 Task: In the  document performance.html Insert the command  'Editing'Email the file to   'softage.9@softage.net', with message attached Attention Needed: Please prioritize going through the email I've sent. and file type: Open Document
Action: Mouse moved to (291, 398)
Screenshot: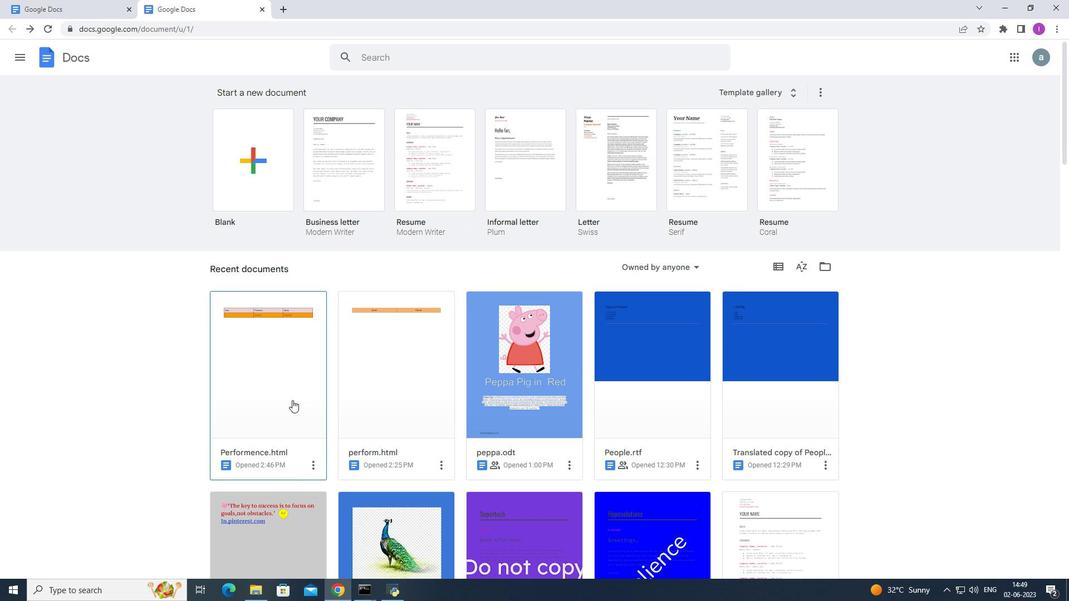 
Action: Mouse pressed left at (291, 398)
Screenshot: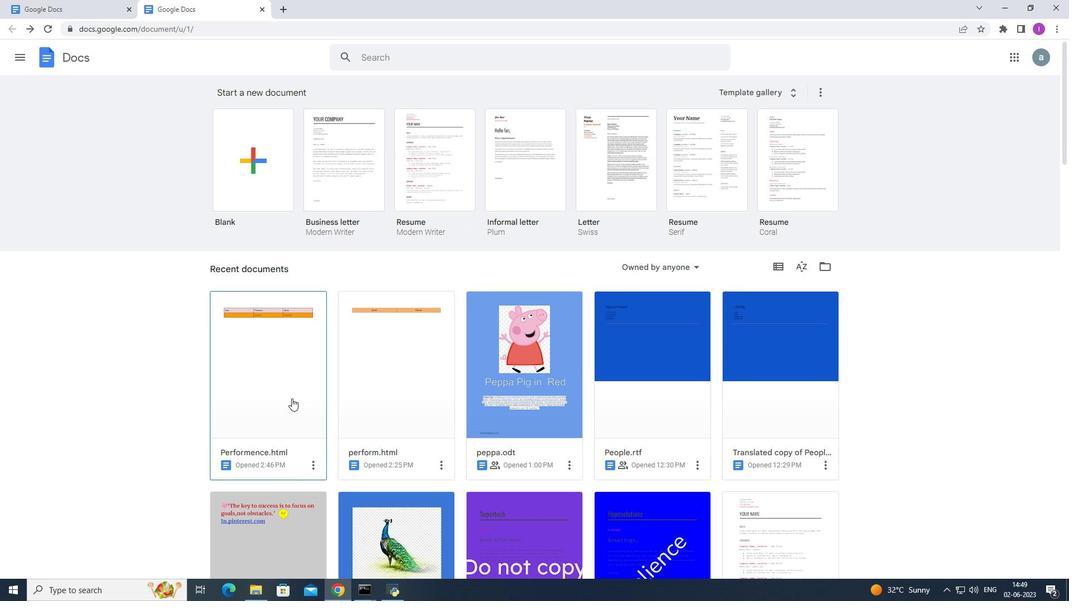 
Action: Mouse moved to (1015, 86)
Screenshot: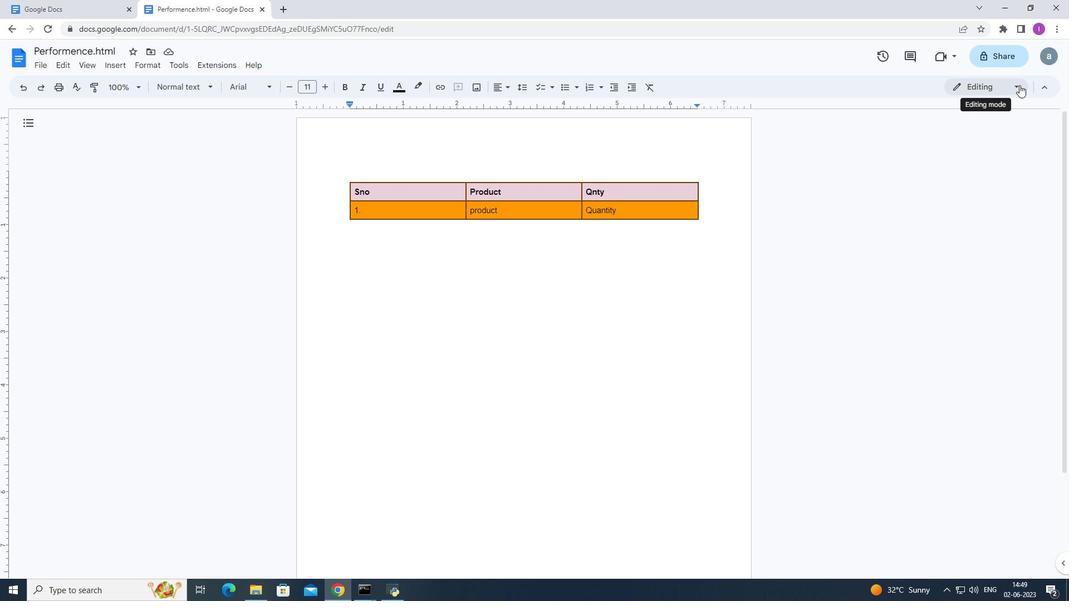 
Action: Mouse pressed left at (1015, 86)
Screenshot: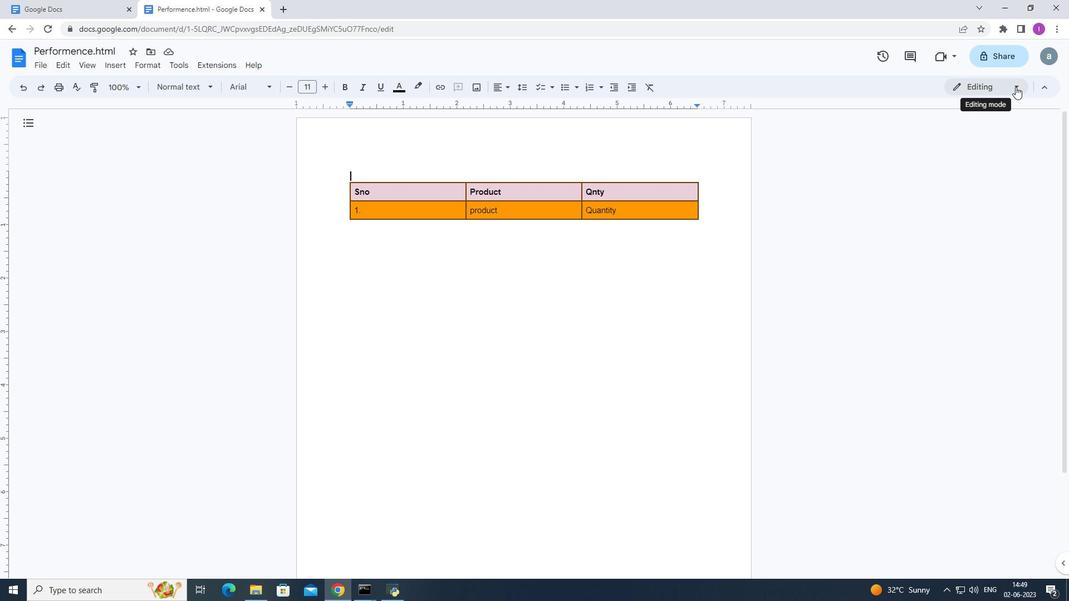 
Action: Mouse moved to (950, 116)
Screenshot: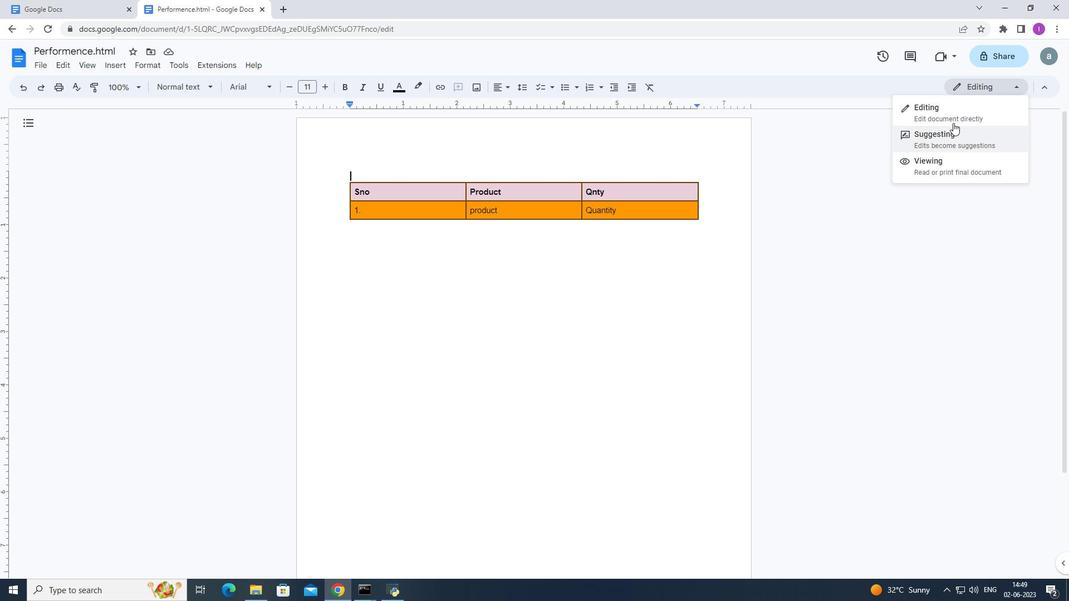 
Action: Mouse pressed left at (950, 116)
Screenshot: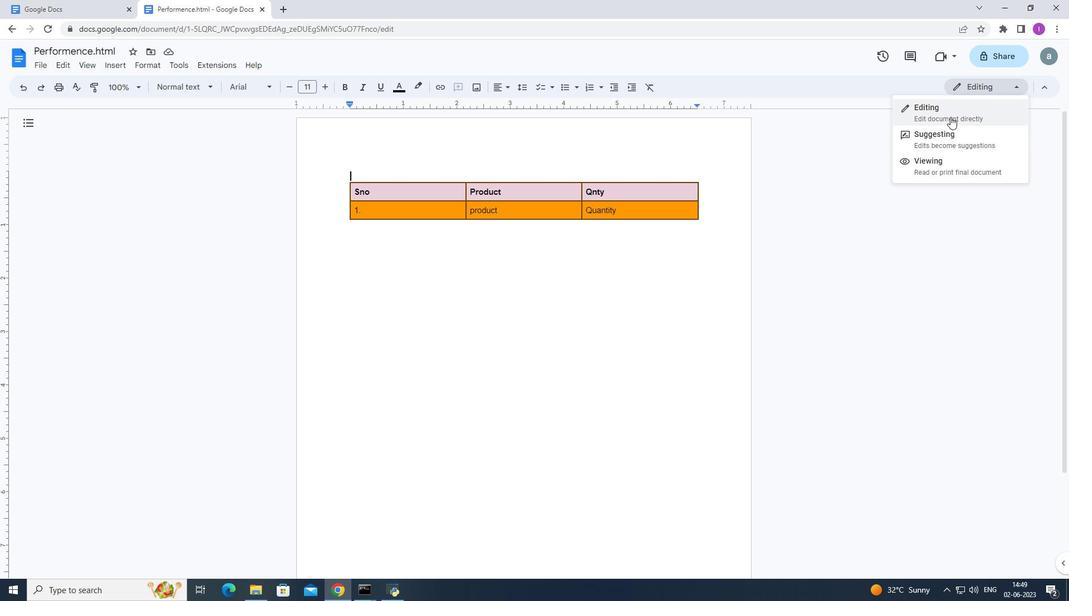 
Action: Mouse moved to (38, 61)
Screenshot: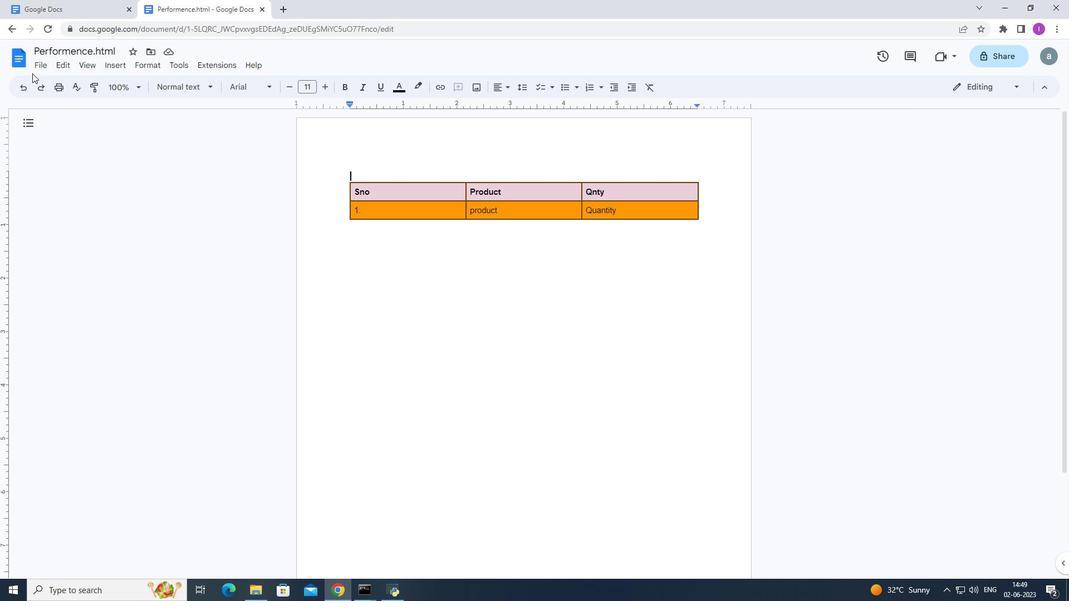 
Action: Mouse pressed left at (38, 61)
Screenshot: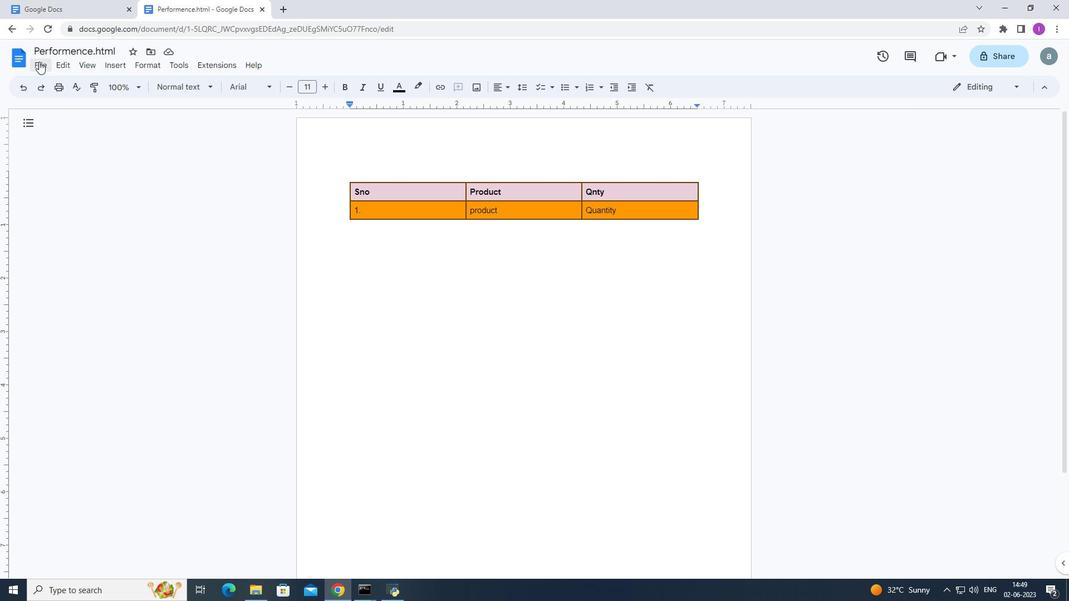 
Action: Mouse moved to (77, 163)
Screenshot: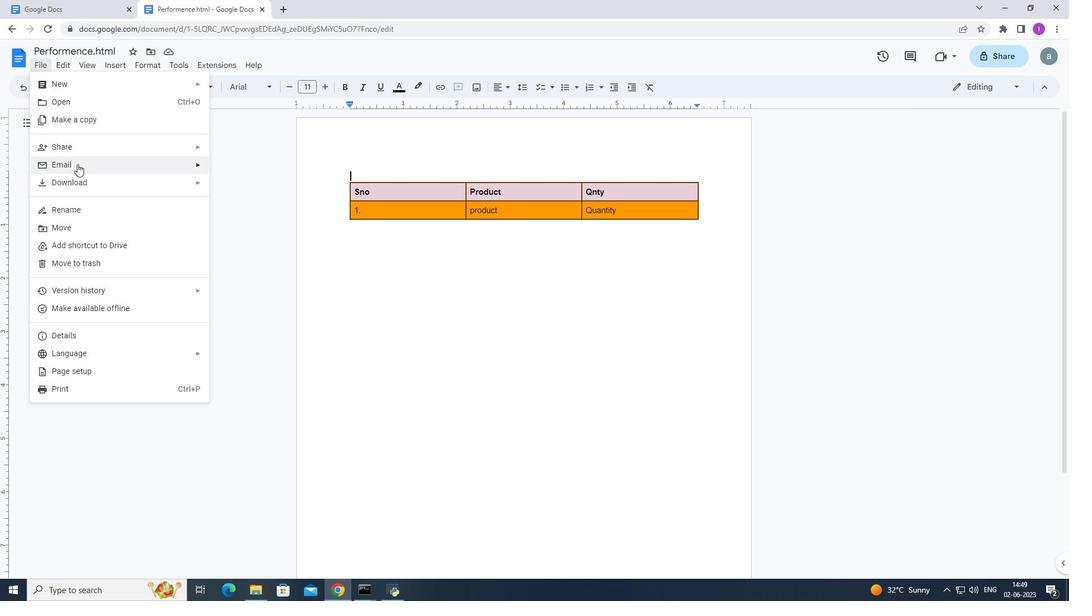 
Action: Mouse pressed left at (77, 163)
Screenshot: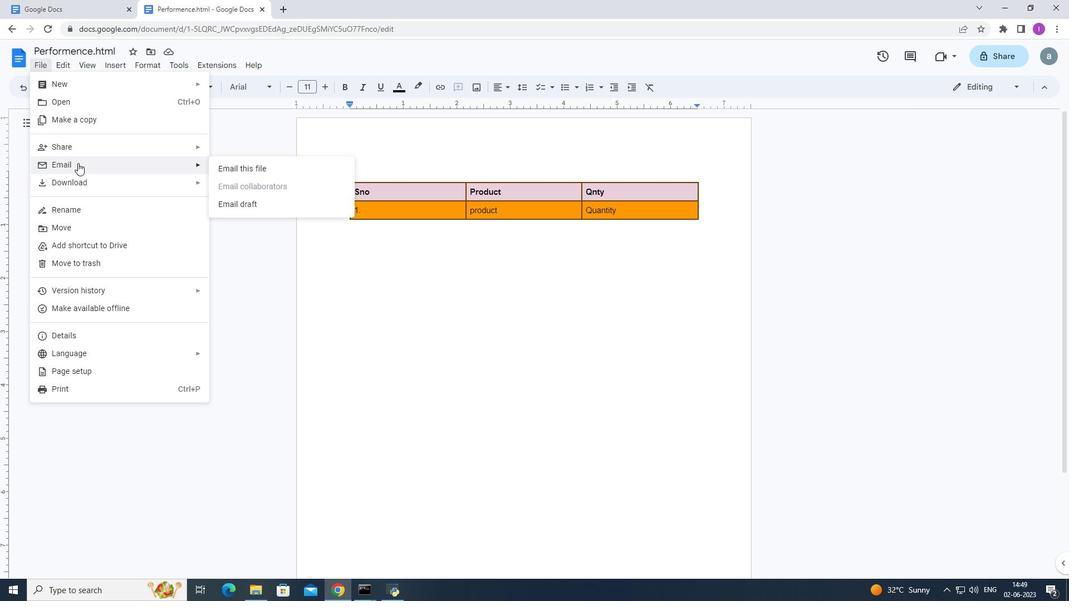 
Action: Mouse moved to (223, 168)
Screenshot: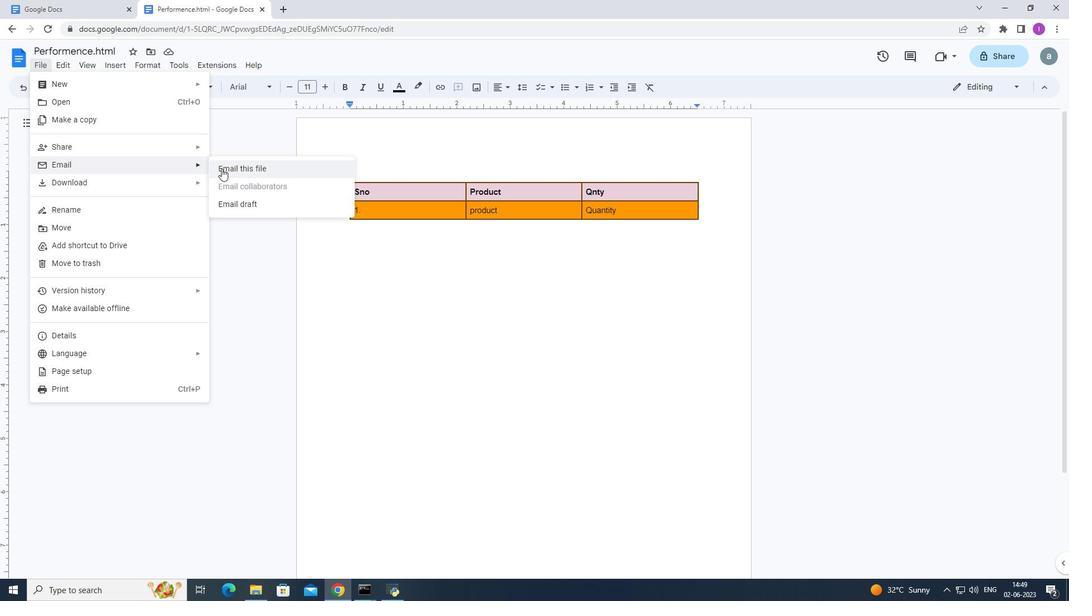 
Action: Mouse pressed left at (223, 168)
Screenshot: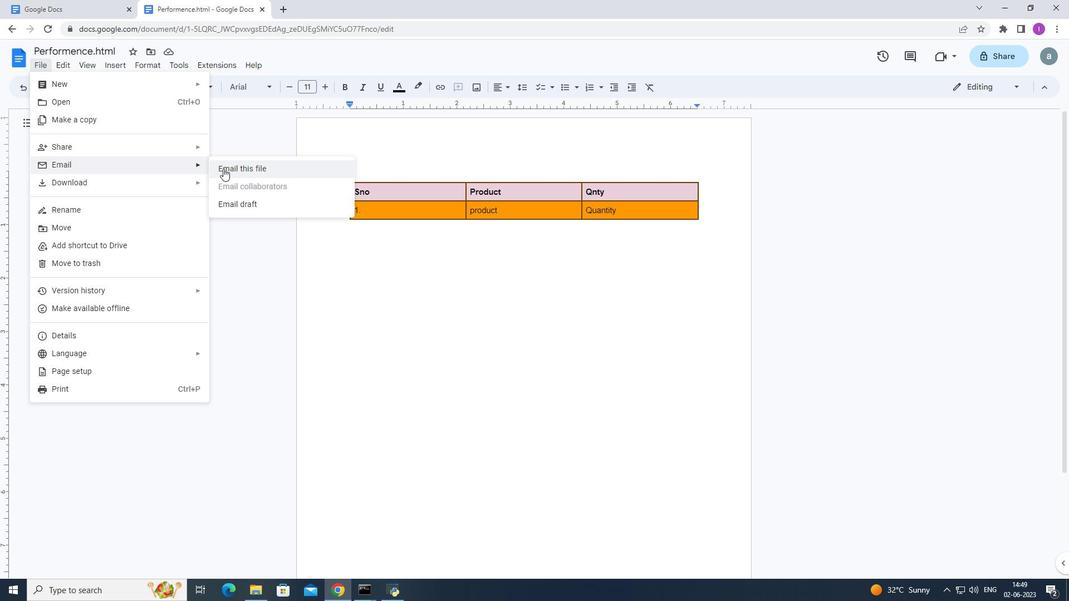 
Action: Mouse moved to (473, 245)
Screenshot: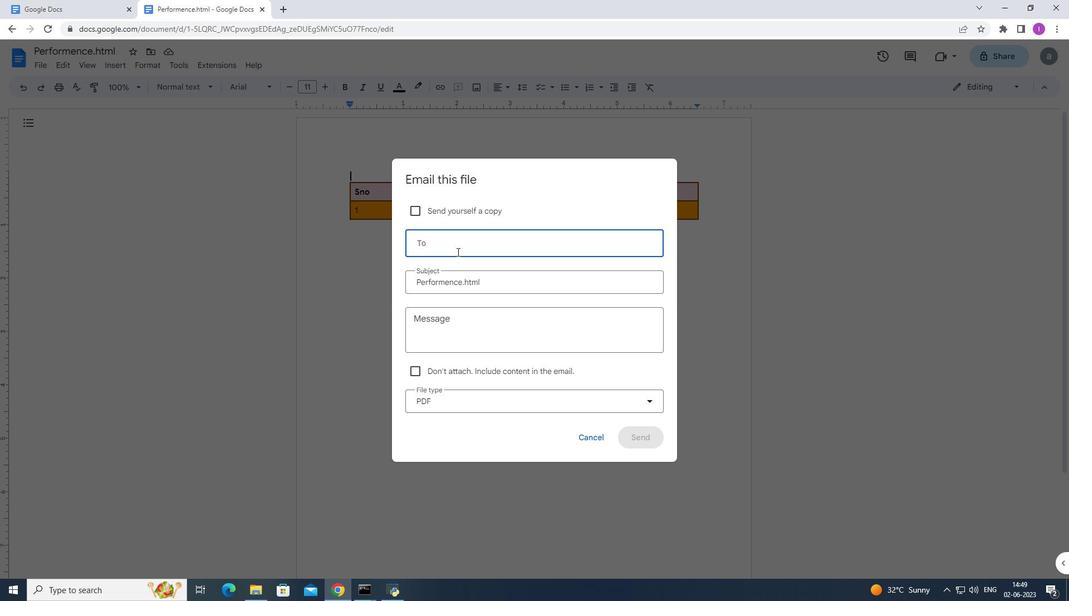 
Action: Key pressed softage
Screenshot: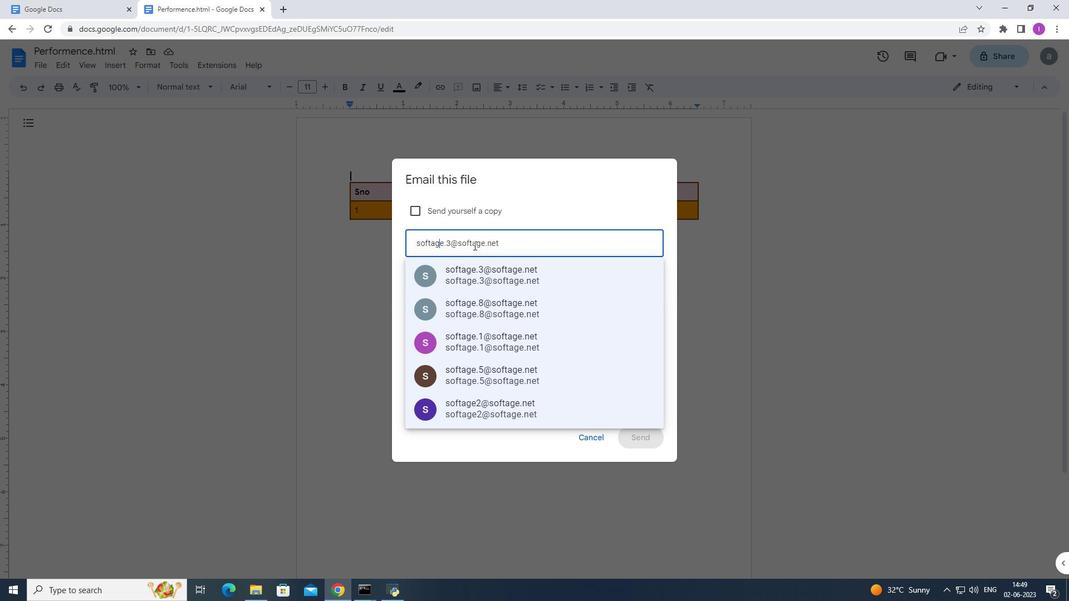 
Action: Mouse moved to (495, 386)
Screenshot: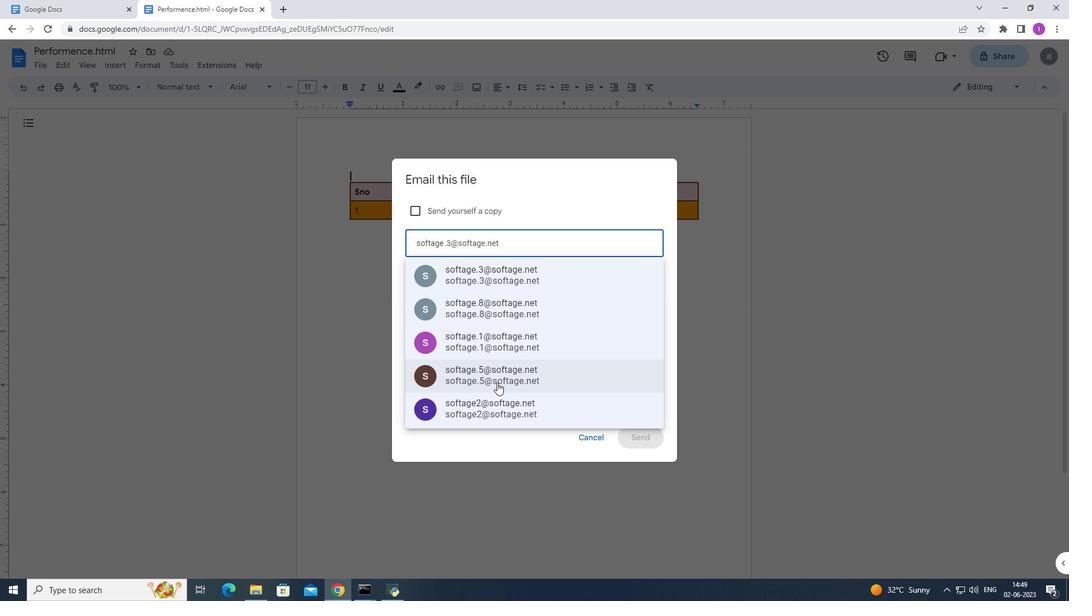 
Action: Key pressed .9
Screenshot: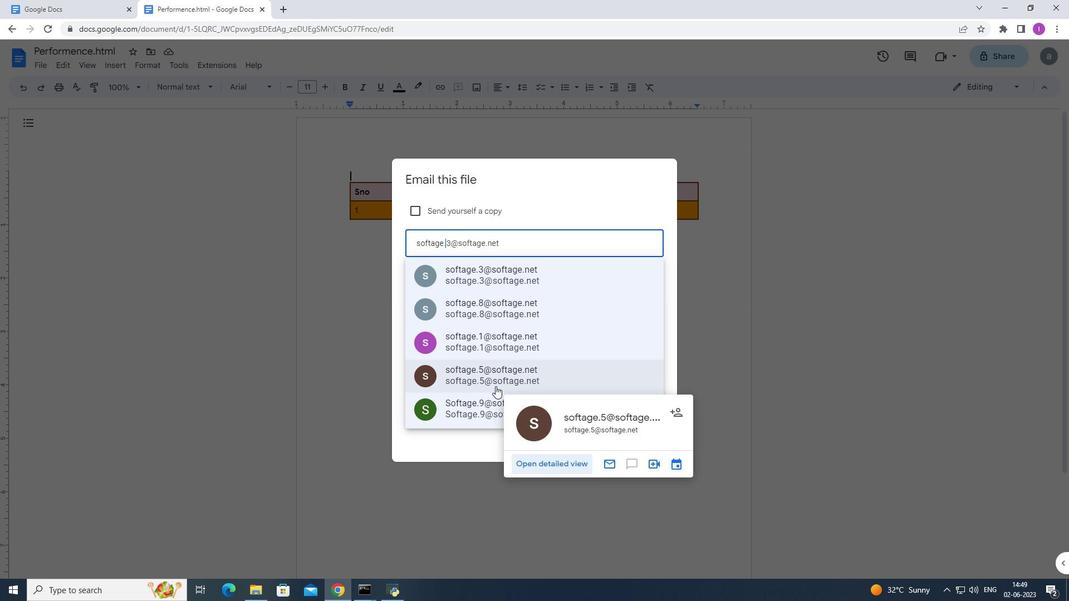 
Action: Mouse moved to (528, 289)
Screenshot: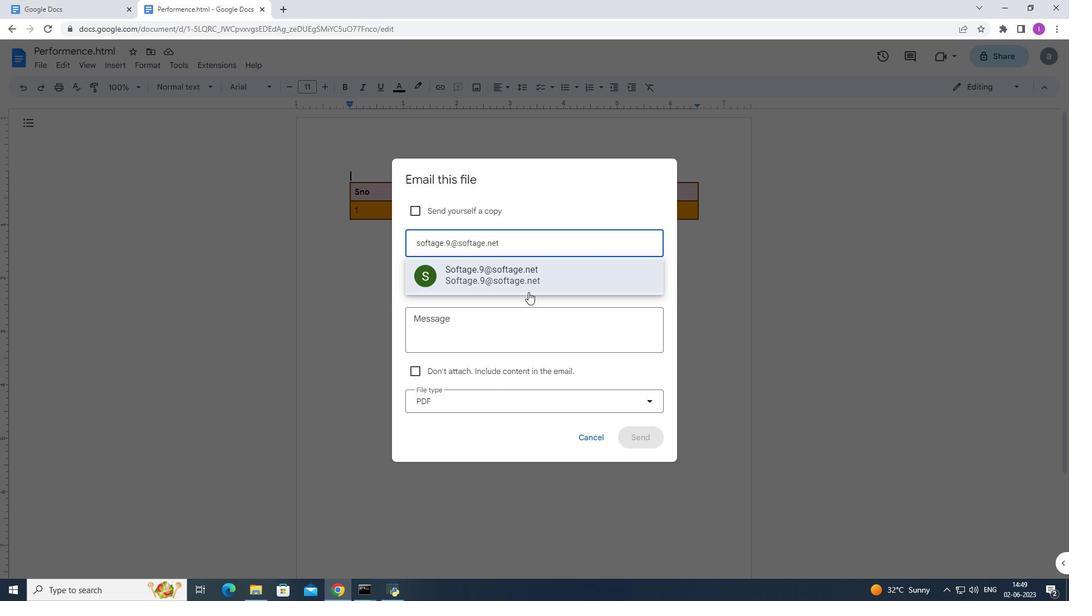 
Action: Mouse pressed left at (528, 289)
Screenshot: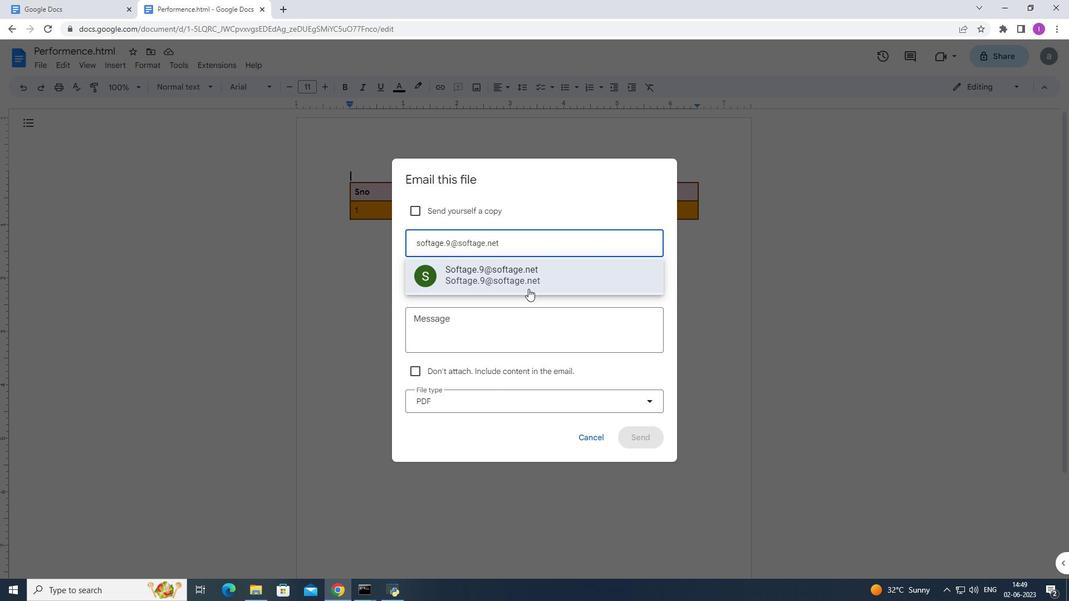 
Action: Mouse moved to (432, 317)
Screenshot: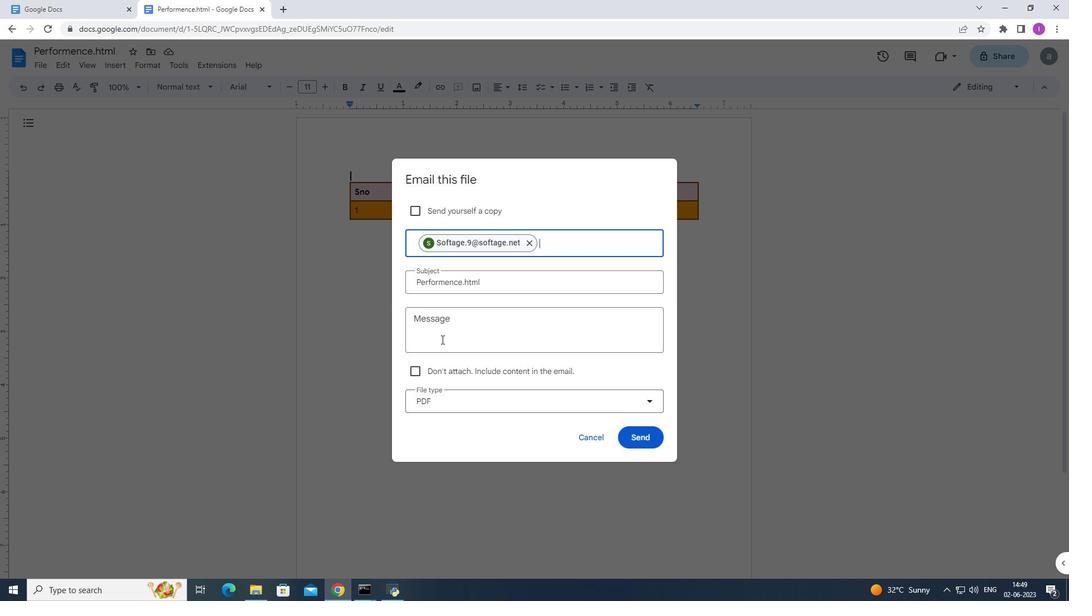 
Action: Mouse pressed left at (432, 317)
Screenshot: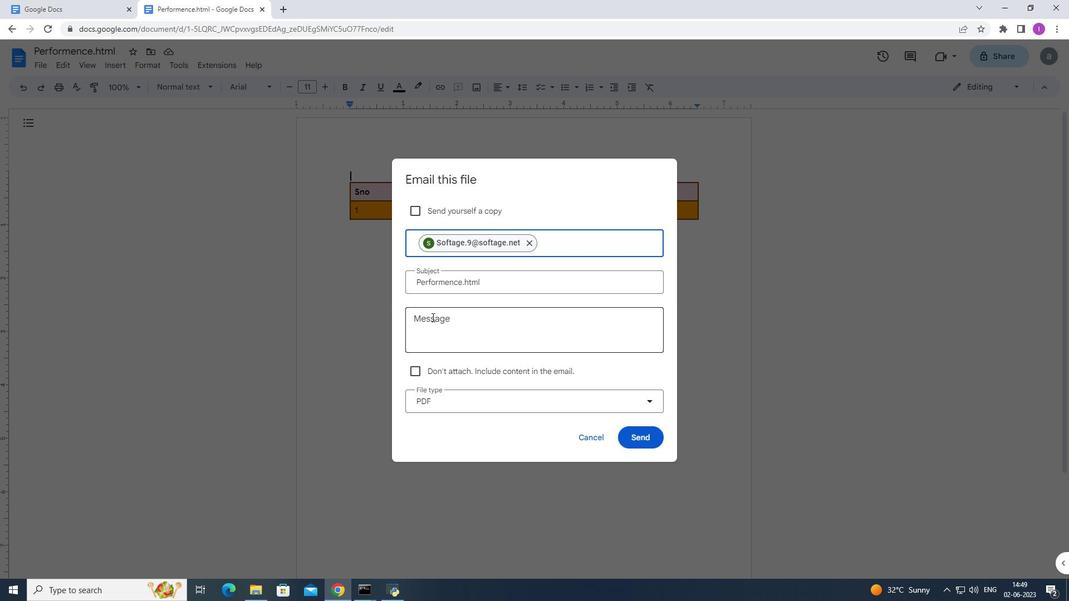 
Action: Key pressed <Key.shift>Attention<Key.space><Key.shift>Needed<Key.shift><Key.shift><Key.shift><Key.shift><Key.shift><Key.shift><Key.shift><Key.shift><Key.shift><Key.shift><Key.shift><Key.shift><Key.shift><Key.shift><Key.shift><Key.shift><Key.shift><Key.shift><Key.shift><Key.shift><Key.shift><Key.shift><Key.shift><Key.shift><Key.shift><Key.shift><Key.shift><Key.shift><Key.shift><Key.shift><Key.shift><Key.shift><Key.shift><Key.shift><Key.shift><Key.shift><Key.shift><Key.shift><Key.shift>:
Screenshot: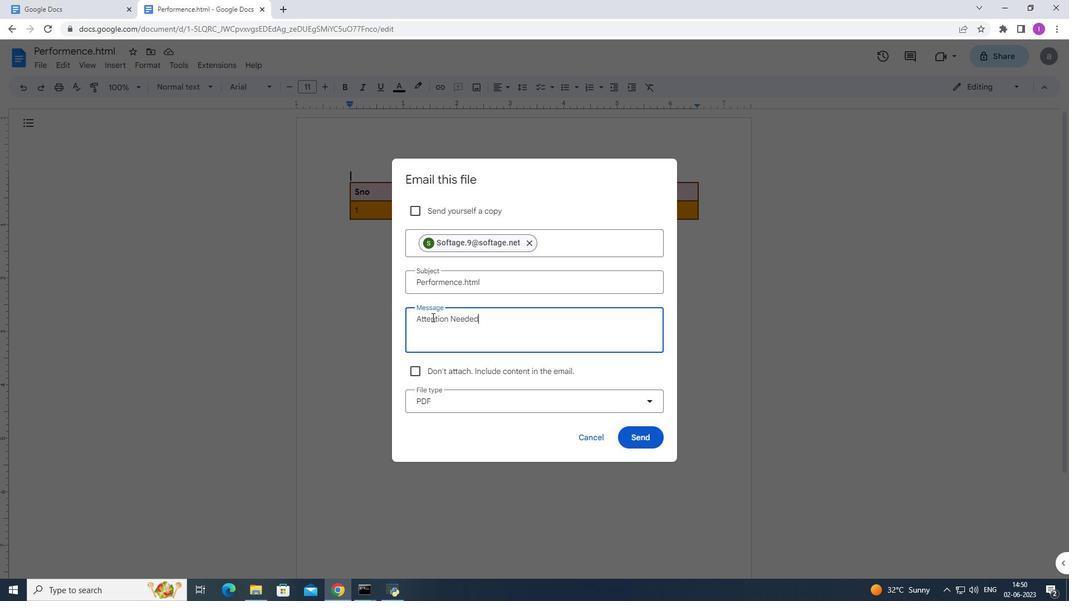 
Action: Mouse moved to (438, 316)
Screenshot: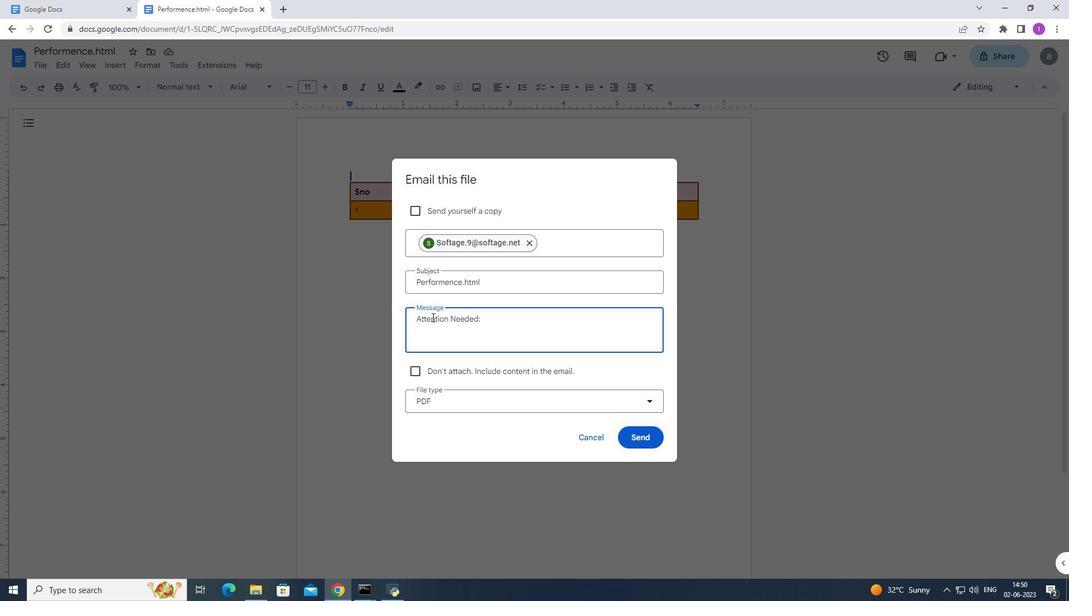 
Action: Key pressed <Key.space><Key.shift>Please<Key.space>prioritizw<Key.backspace>e<Key.space>going<Key.space>through<Key.space>the<Key.space>email<Key.space><Key.shift><Key.shift><Key.shift><Key.shift><Key.shift><Key.shift><Key.shift><Key.shift><Key.shift><Key.shift>I'h<Key.backspace>ve<Key.space>sent.
Screenshot: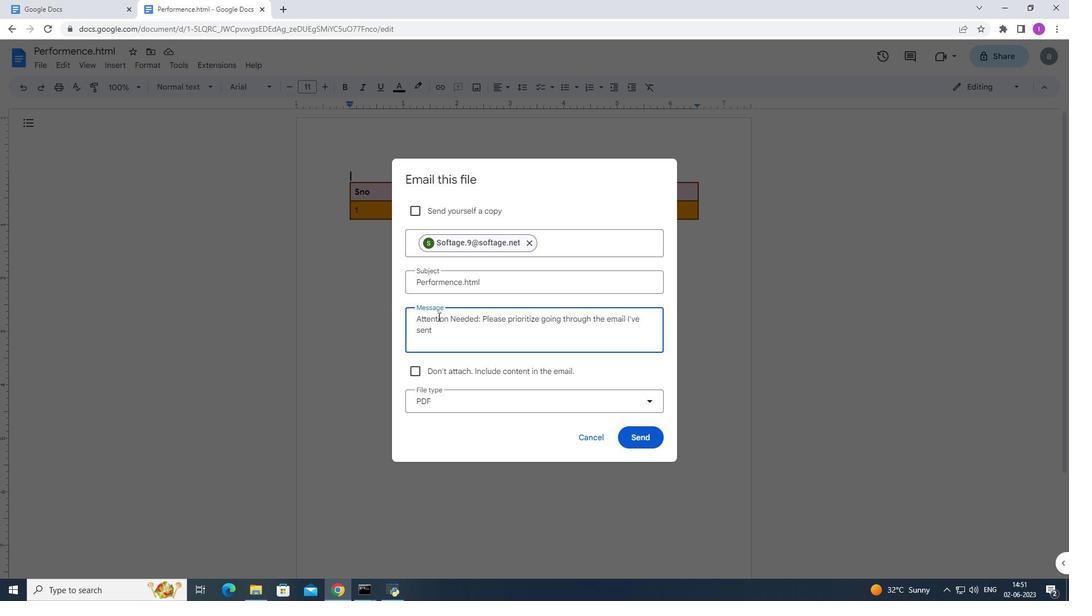 
Action: Mouse moved to (648, 400)
Screenshot: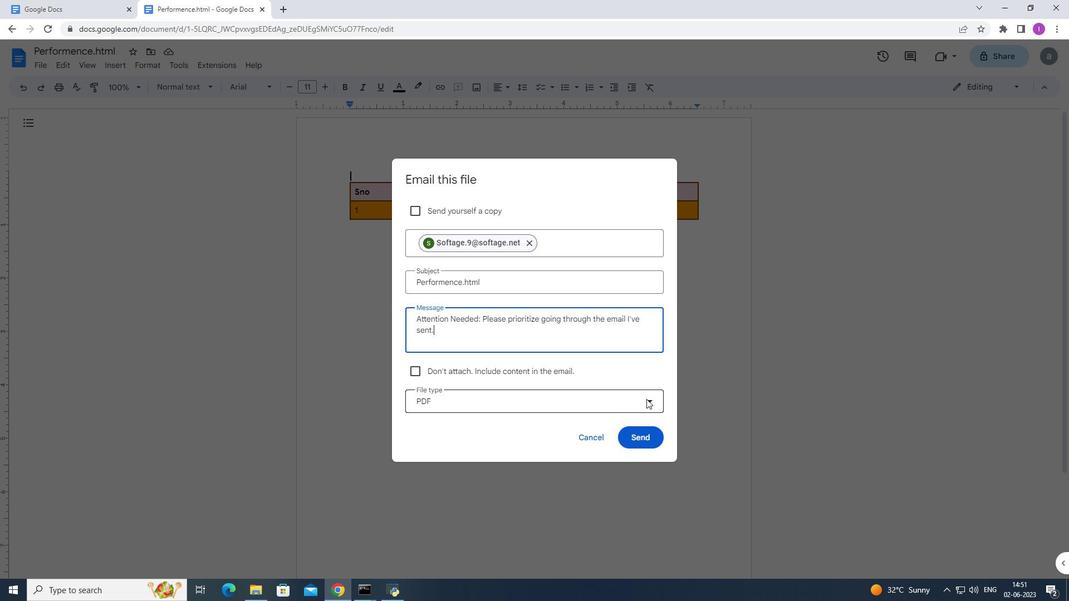 
Action: Mouse pressed left at (648, 400)
Screenshot: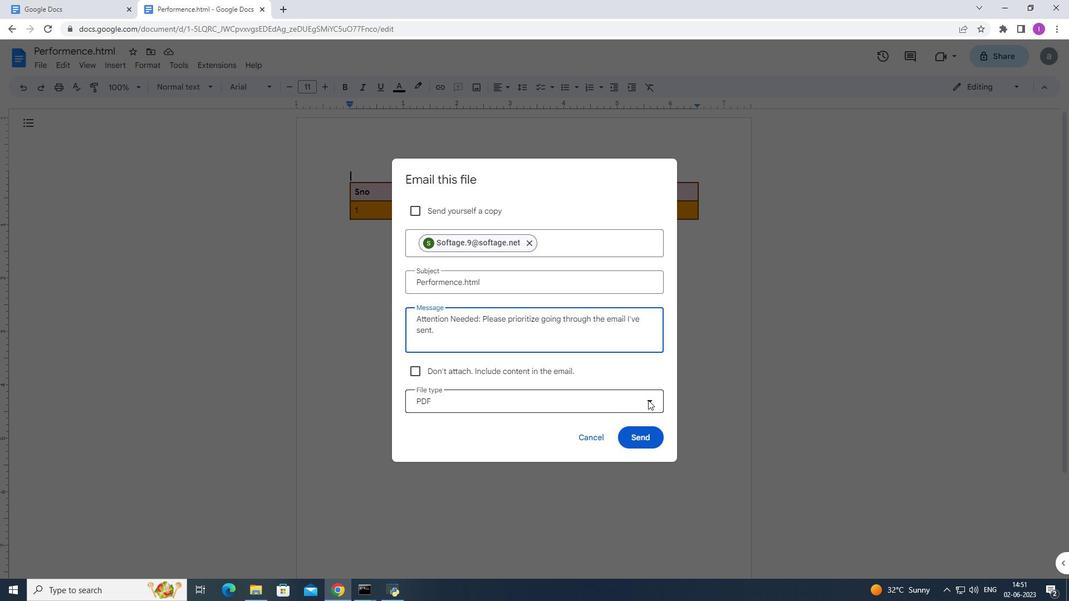 
Action: Mouse moved to (487, 463)
Screenshot: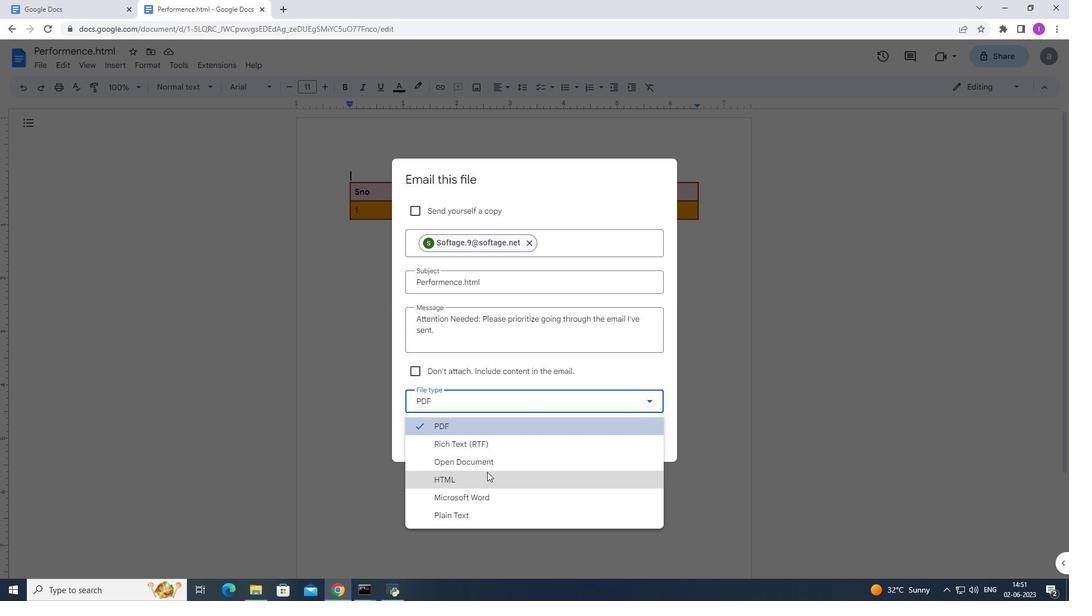 
Action: Mouse pressed left at (487, 463)
Screenshot: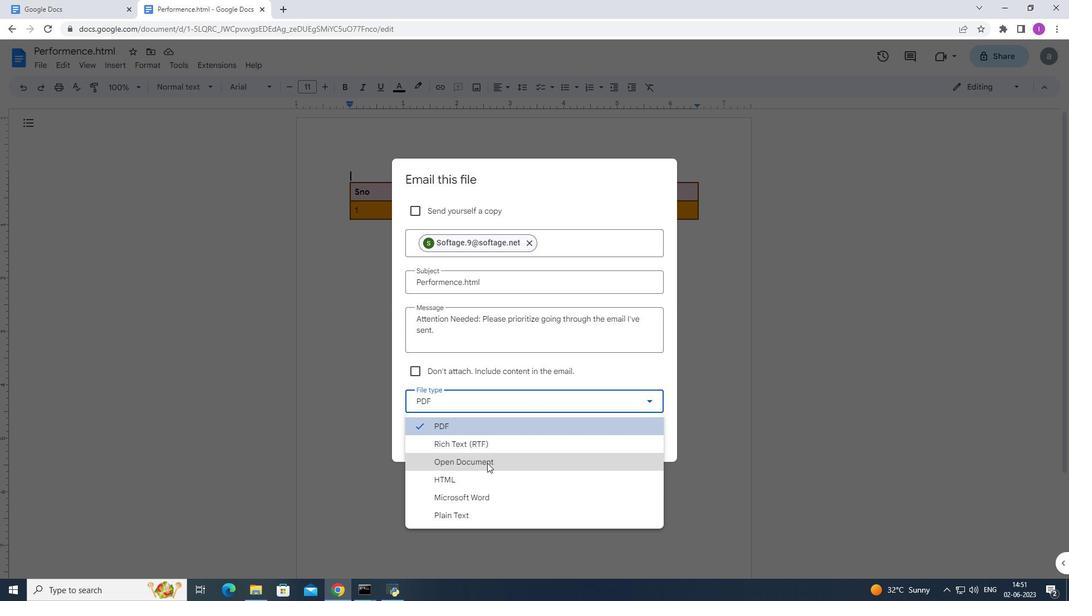 
Action: Mouse moved to (642, 440)
Screenshot: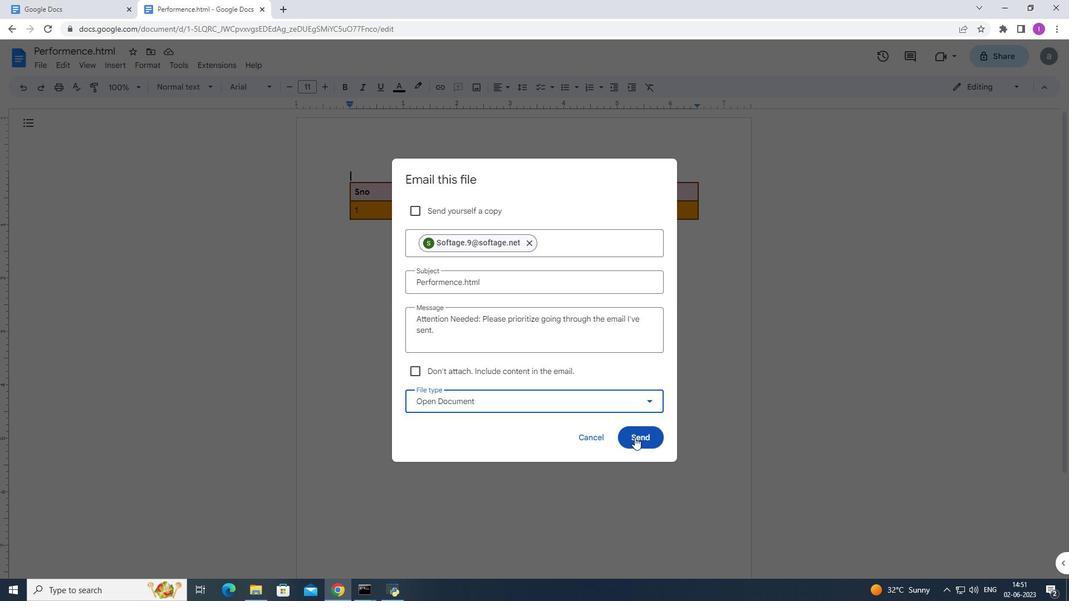 
Action: Mouse pressed left at (642, 440)
Screenshot: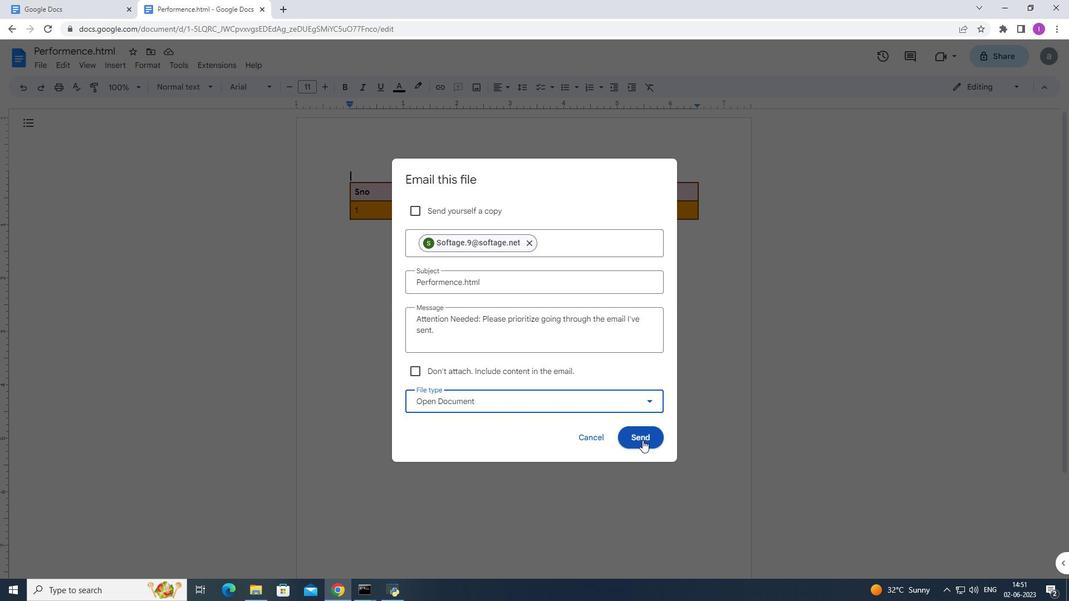 
Action: Mouse moved to (645, 333)
Screenshot: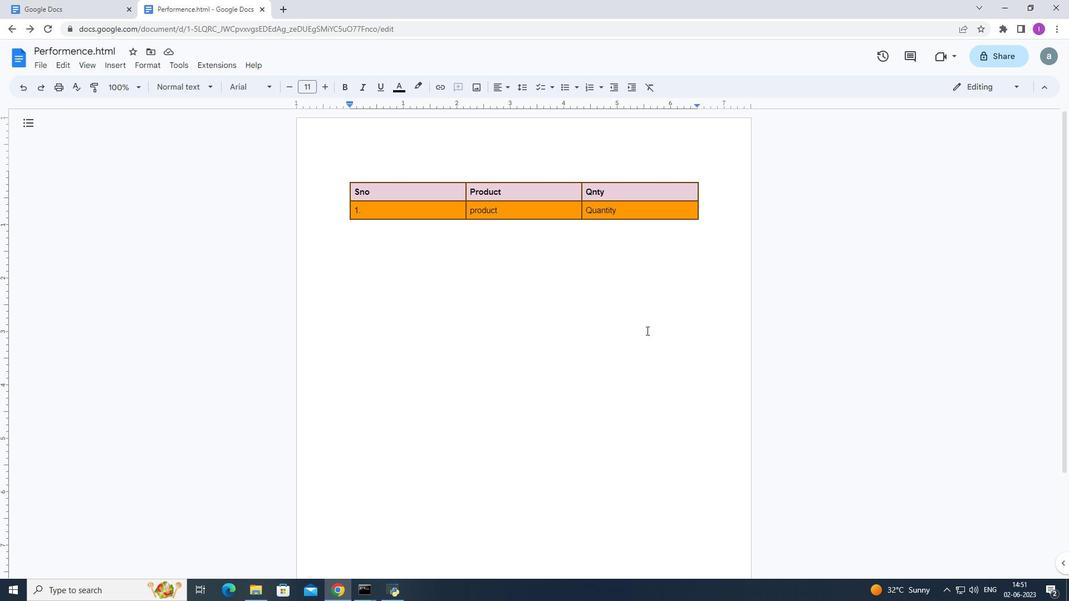 
